 Task: Start in the project AgileFire the sprint 'User Research Sprint', with a duration of 2 weeks. Start in the project AgileFire the sprint 'User Research Sprint', with a duration of 1 week. Start in the project AgileFire the sprint 'User Research Sprint', with a duration of 3 weeks
Action: Mouse moved to (729, 170)
Screenshot: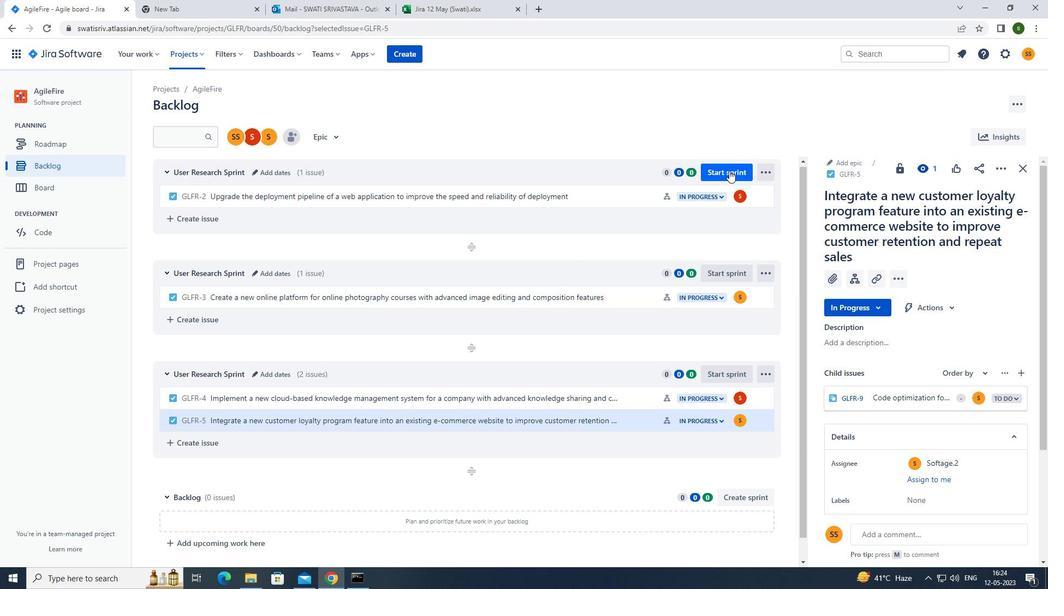 
Action: Mouse pressed left at (729, 170)
Screenshot: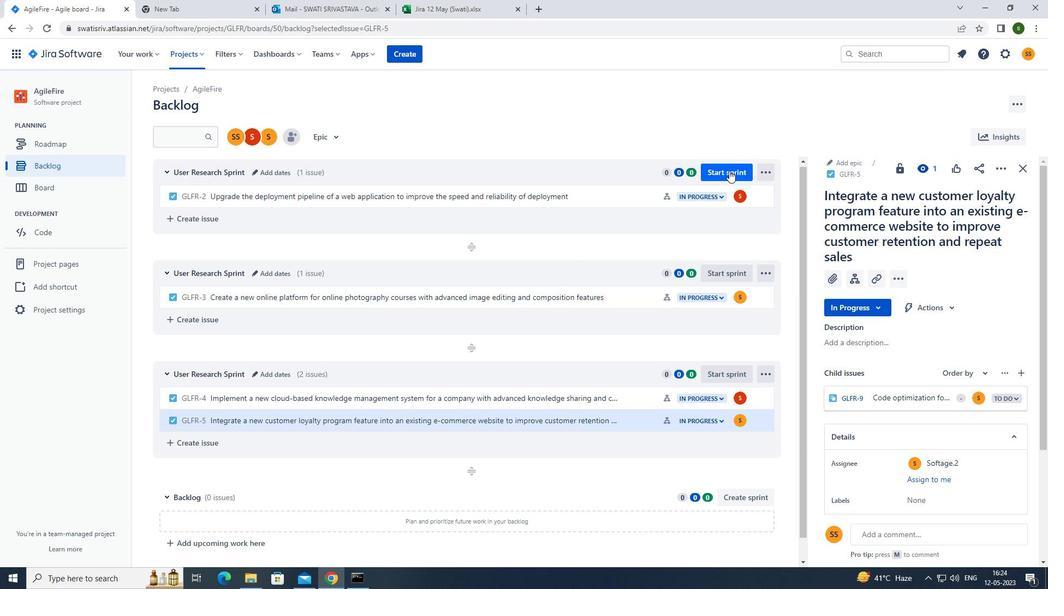 
Action: Mouse moved to (484, 190)
Screenshot: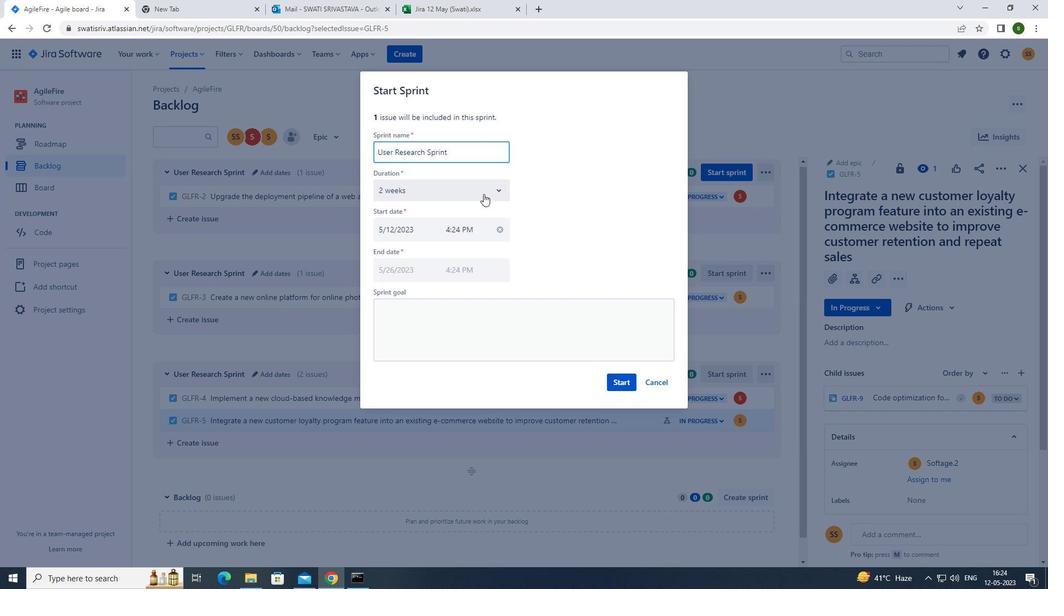 
Action: Mouse pressed left at (484, 190)
Screenshot: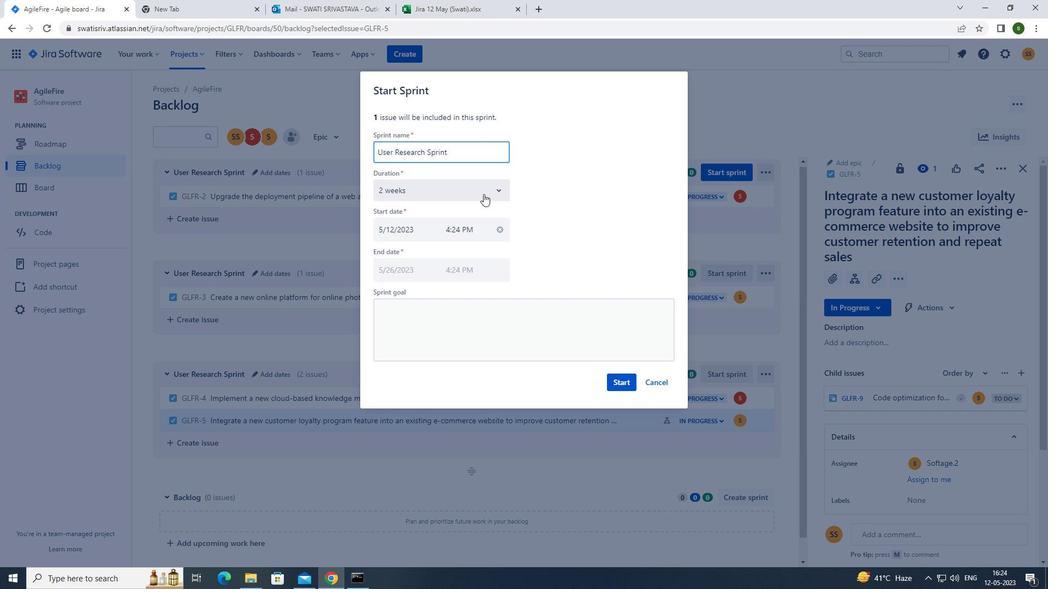 
Action: Mouse moved to (425, 237)
Screenshot: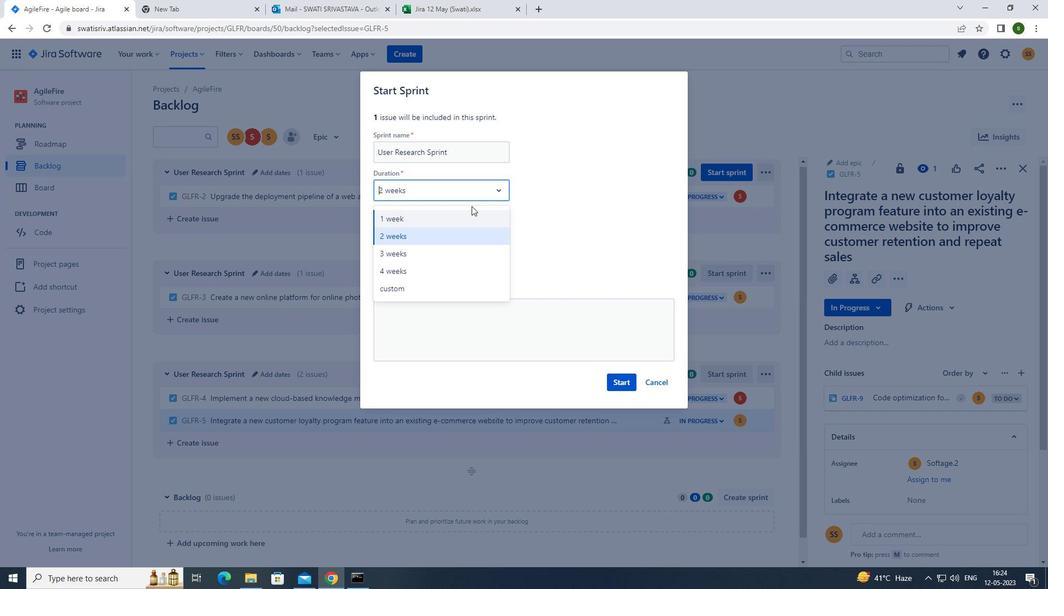 
Action: Mouse pressed left at (425, 237)
Screenshot: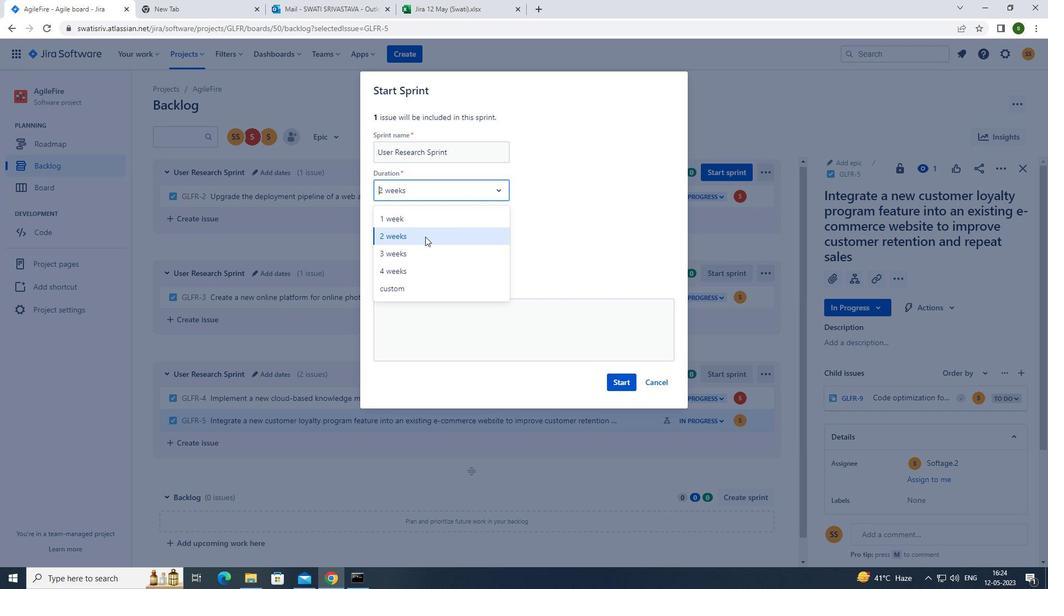 
Action: Mouse moved to (619, 384)
Screenshot: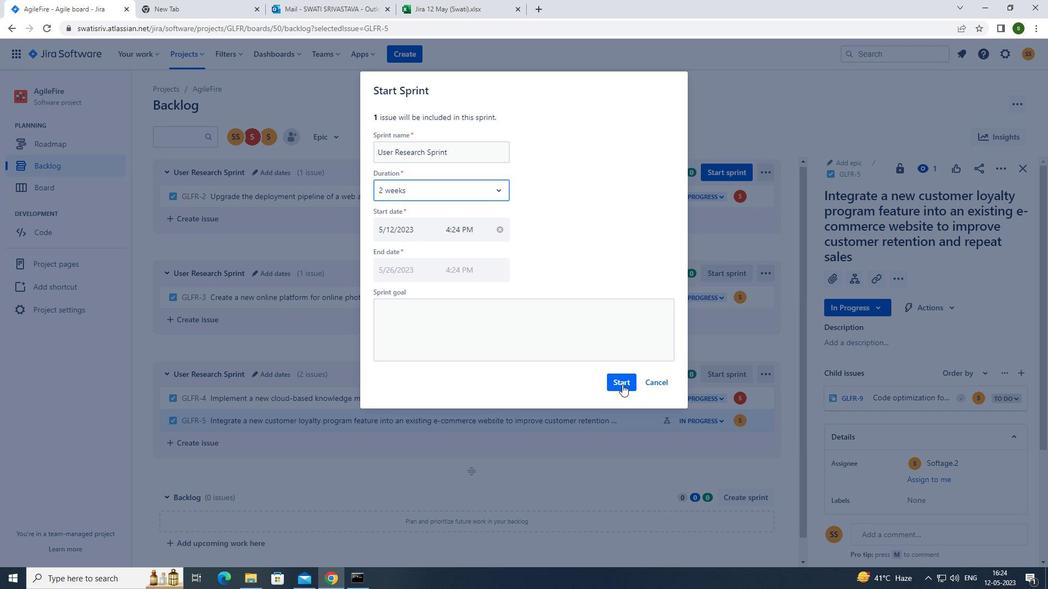 
Action: Mouse pressed left at (619, 384)
Screenshot: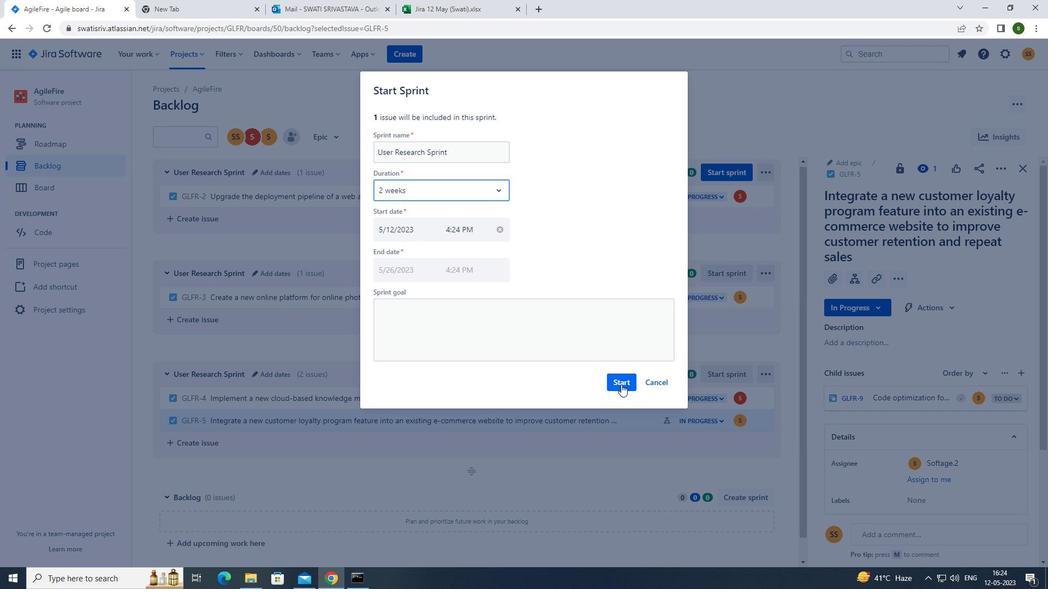 
Action: Mouse moved to (55, 159)
Screenshot: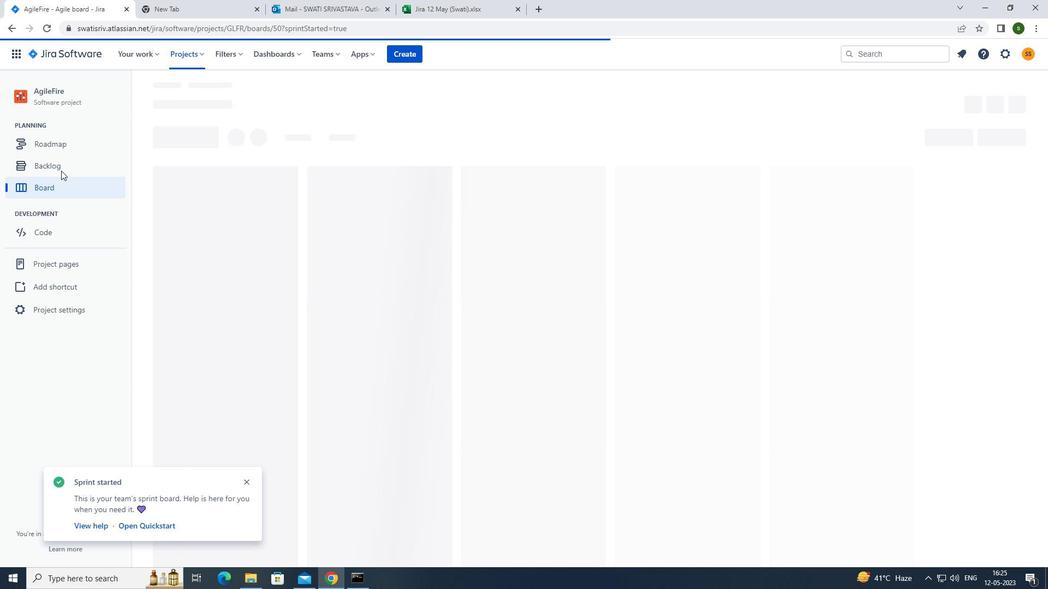 
Action: Mouse pressed left at (55, 159)
Screenshot: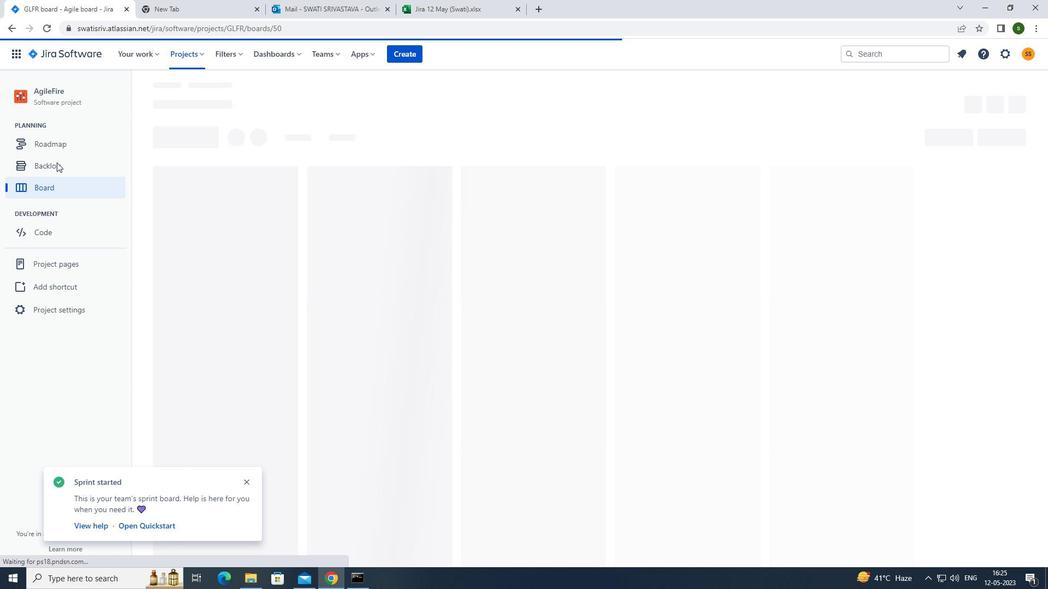 
Action: Mouse moved to (952, 267)
Screenshot: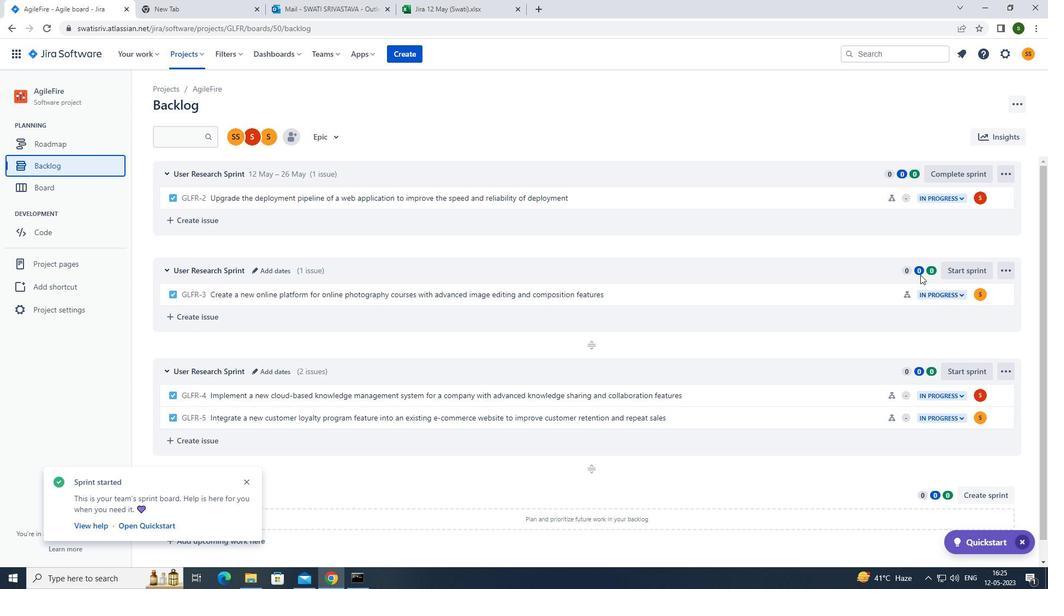 
Action: Mouse pressed left at (952, 267)
Screenshot: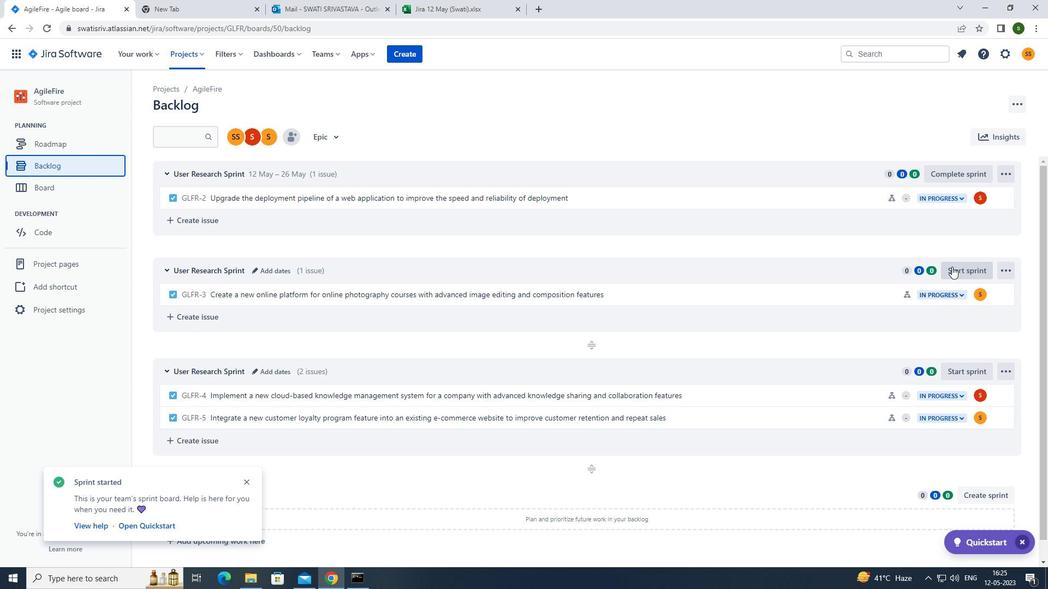 
Action: Mouse moved to (474, 187)
Screenshot: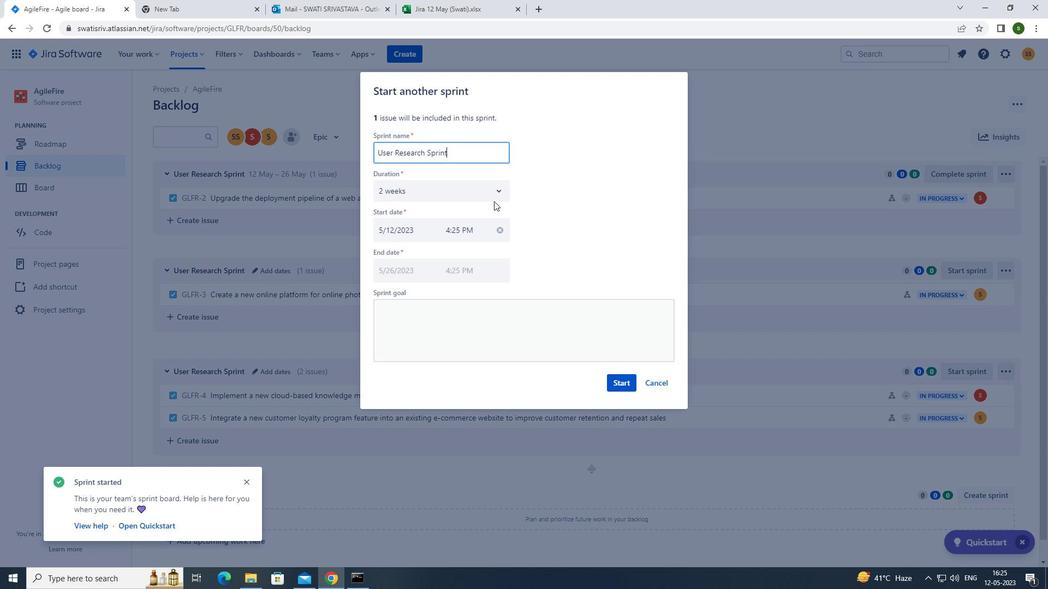 
Action: Mouse pressed left at (474, 187)
Screenshot: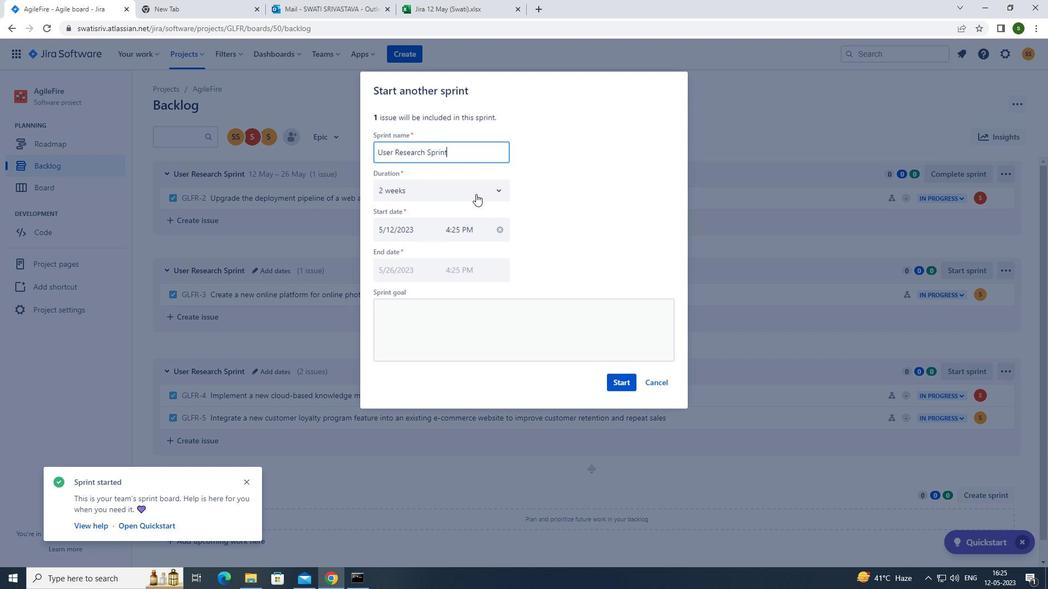 
Action: Mouse moved to (437, 218)
Screenshot: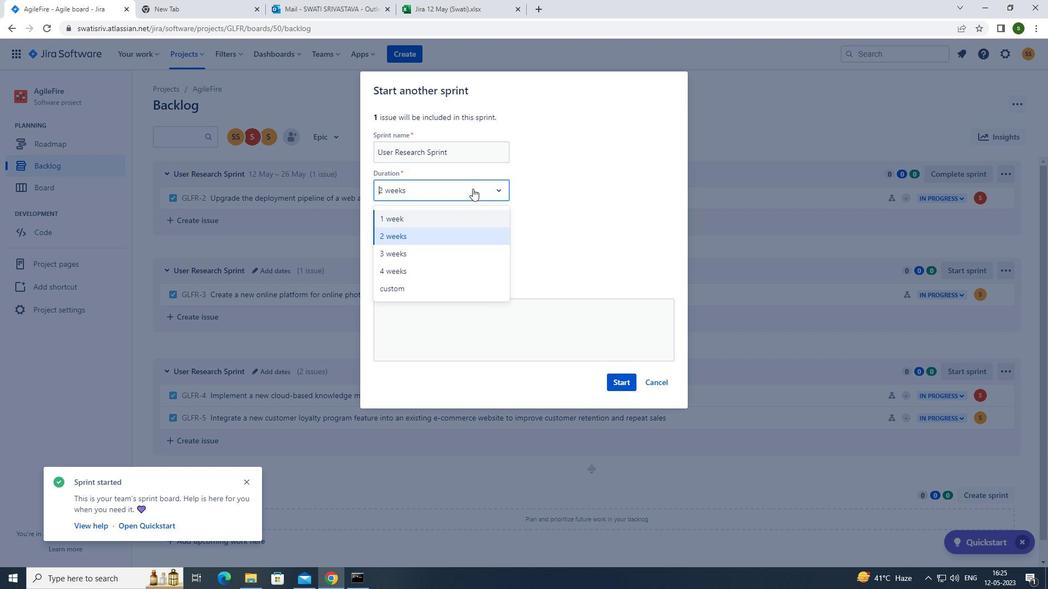 
Action: Mouse pressed left at (437, 218)
Screenshot: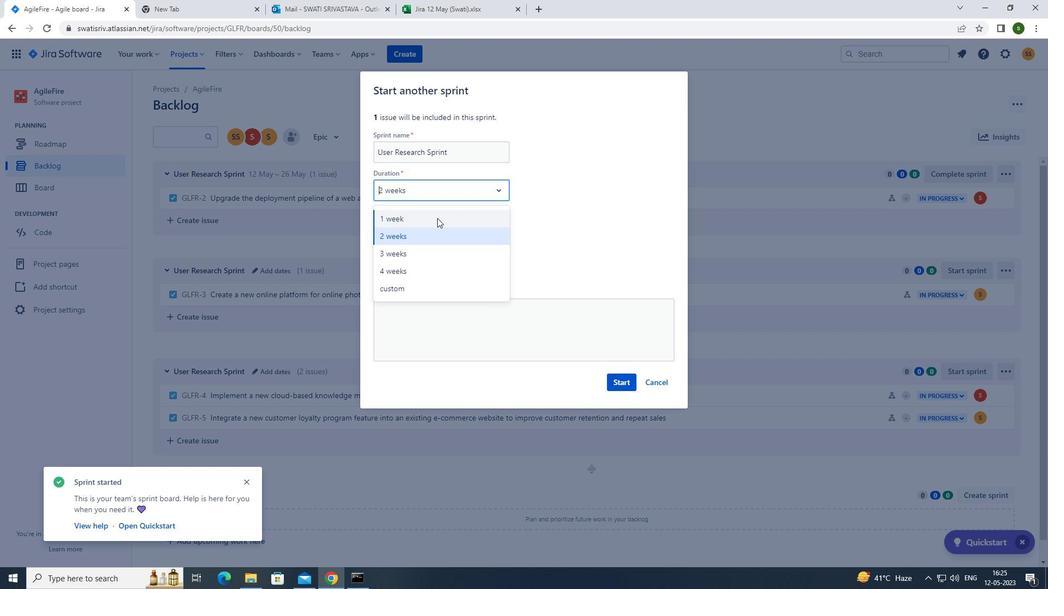 
Action: Mouse moved to (609, 380)
Screenshot: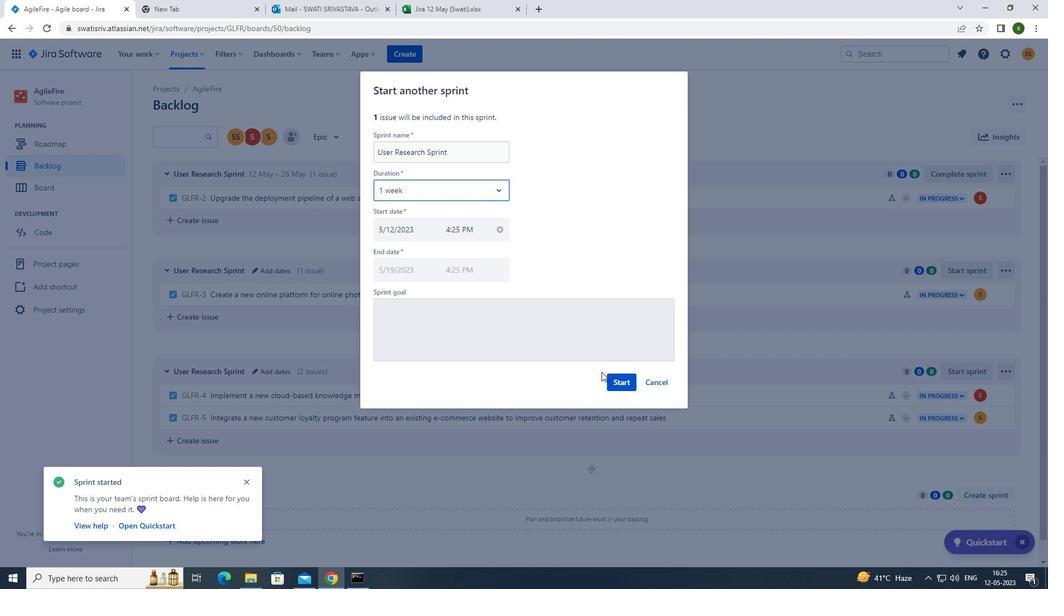 
Action: Mouse pressed left at (609, 380)
Screenshot: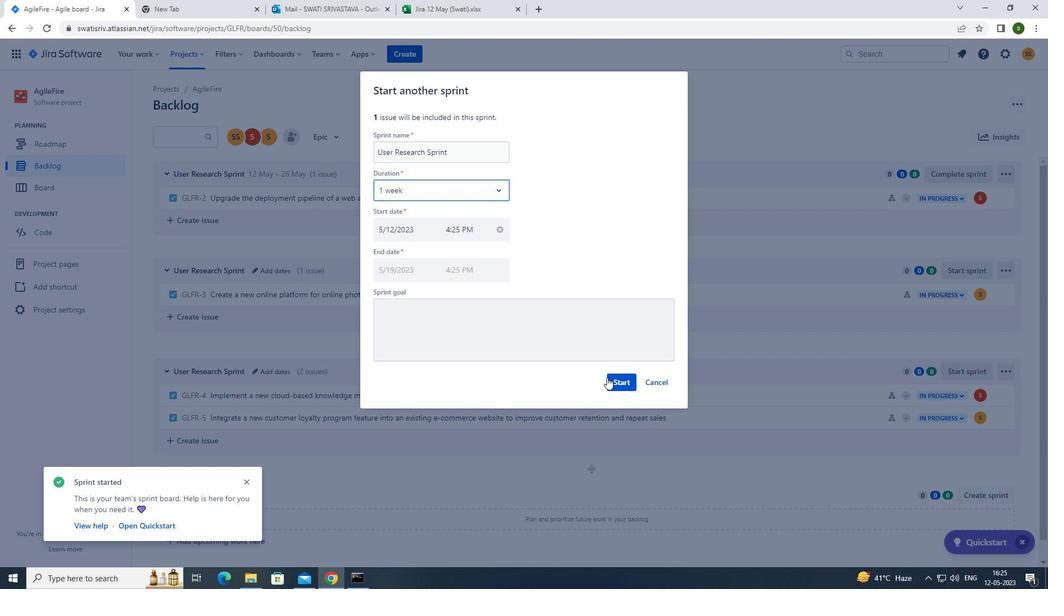 
Action: Mouse moved to (55, 167)
Screenshot: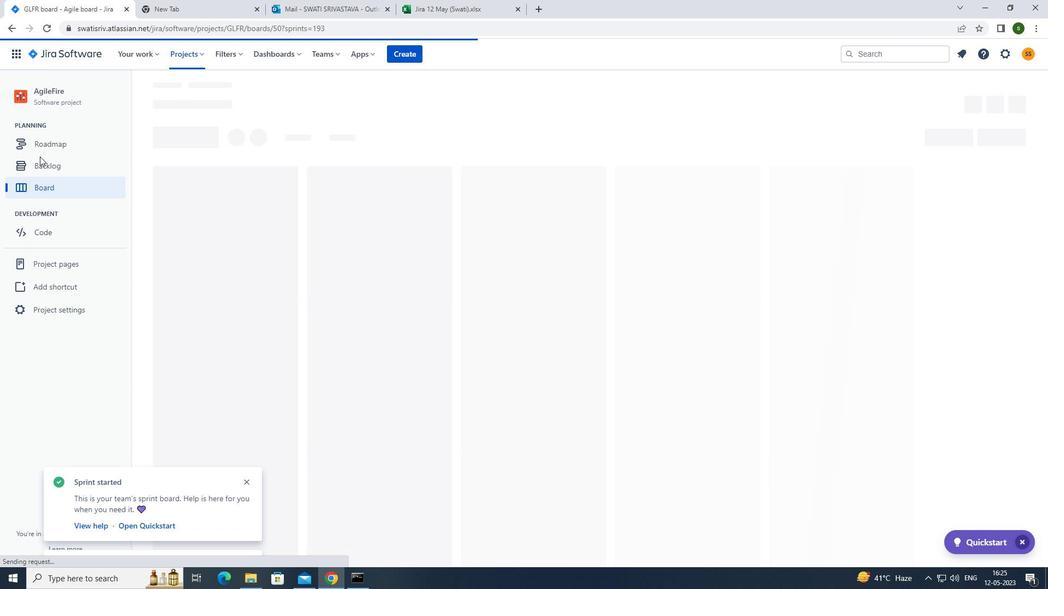 
Action: Mouse pressed left at (55, 167)
Screenshot: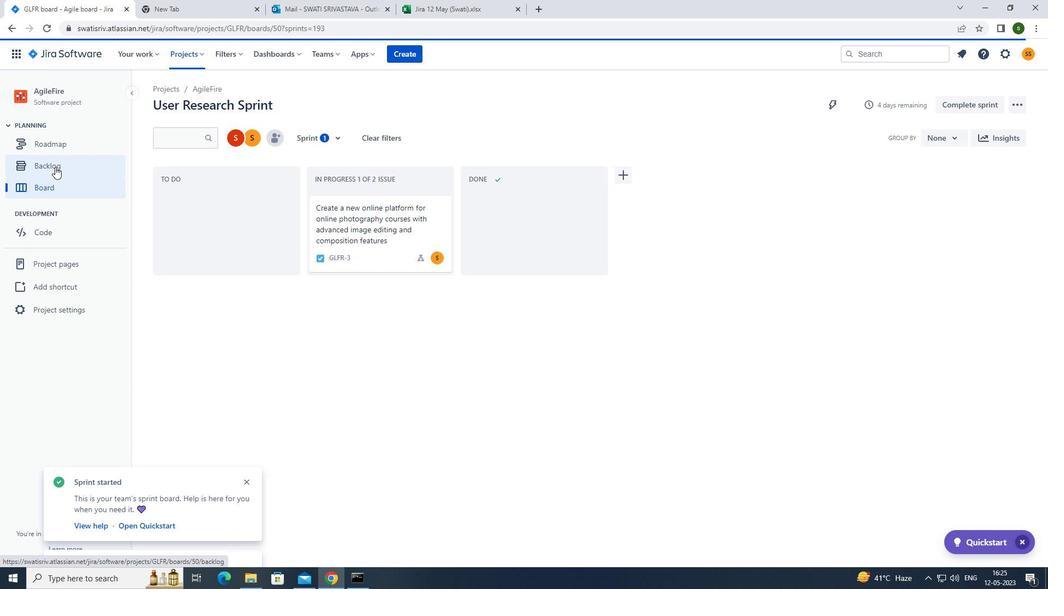 
Action: Mouse moved to (972, 365)
Screenshot: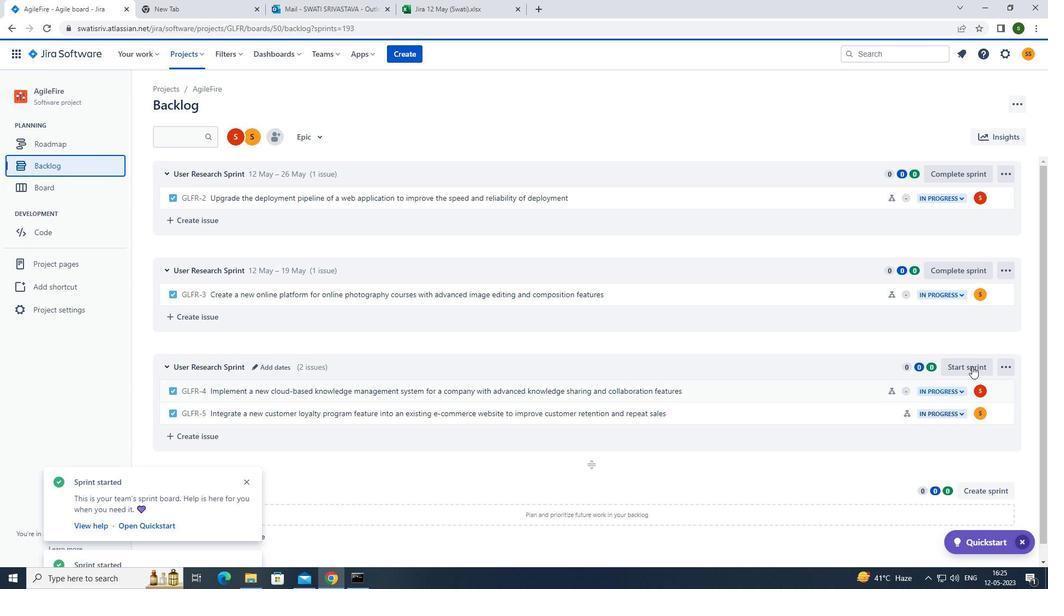 
Action: Mouse pressed left at (972, 365)
Screenshot: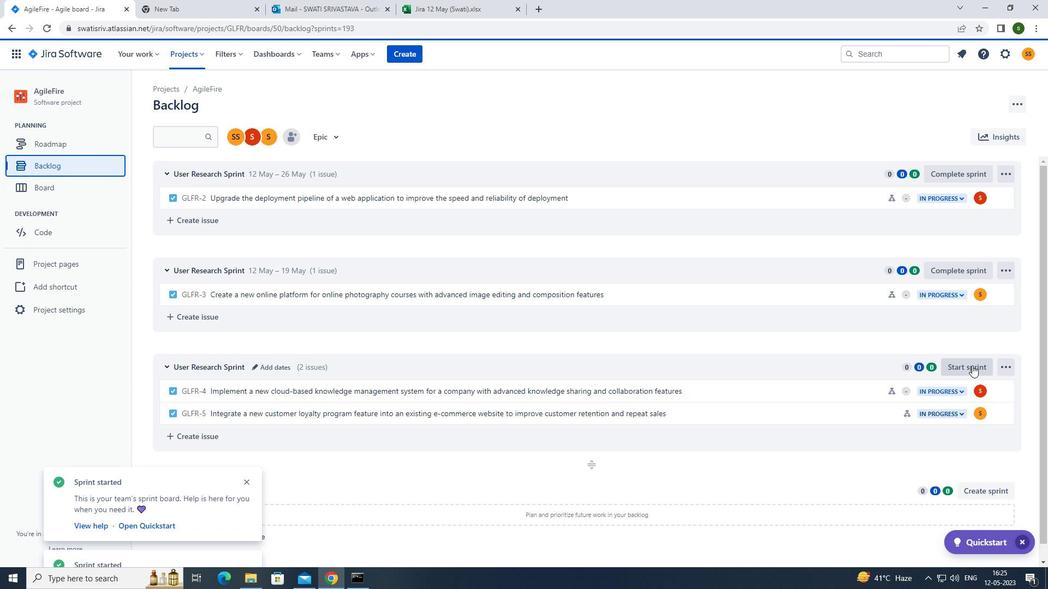 
Action: Mouse moved to (474, 187)
Screenshot: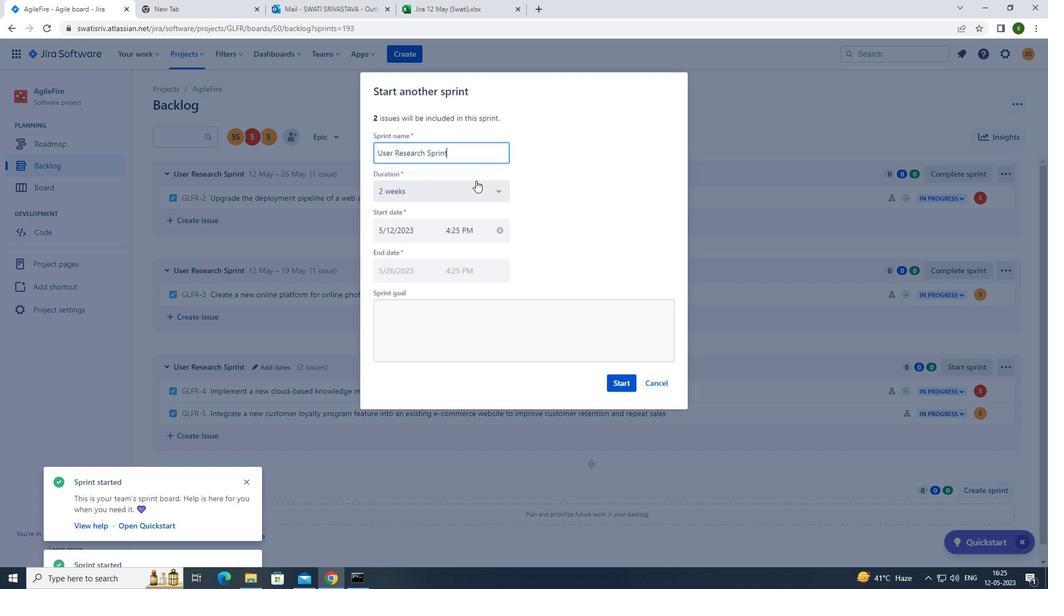 
Action: Mouse pressed left at (474, 187)
Screenshot: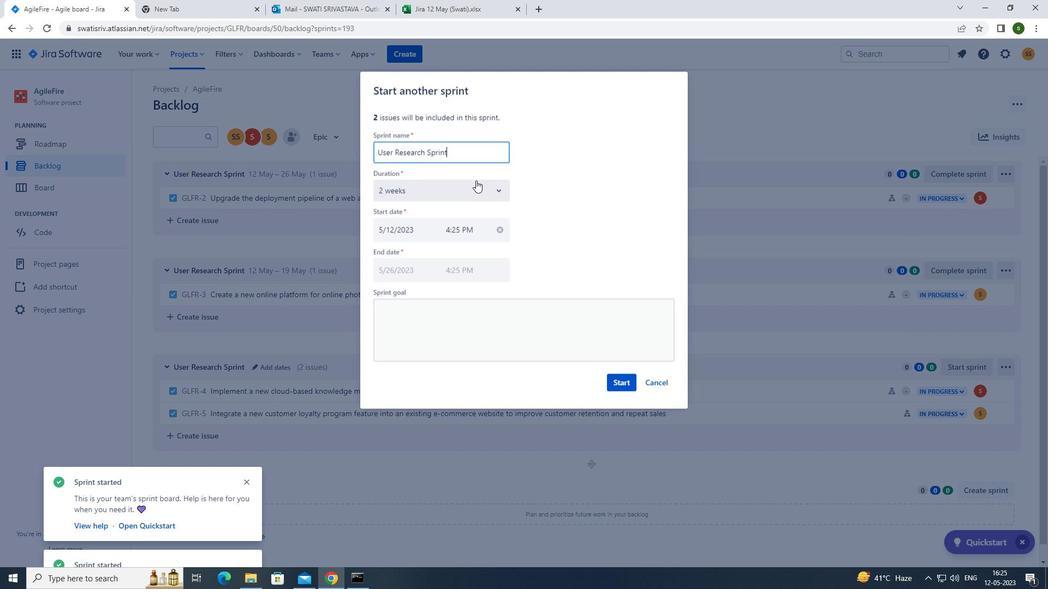 
Action: Mouse moved to (410, 253)
Screenshot: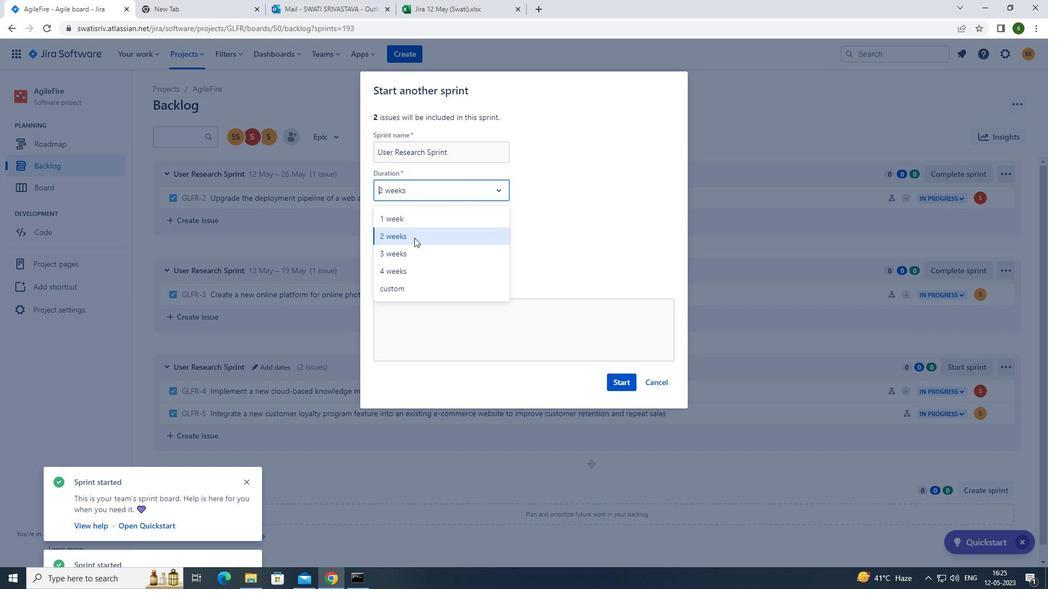 
Action: Mouse pressed left at (410, 253)
Screenshot: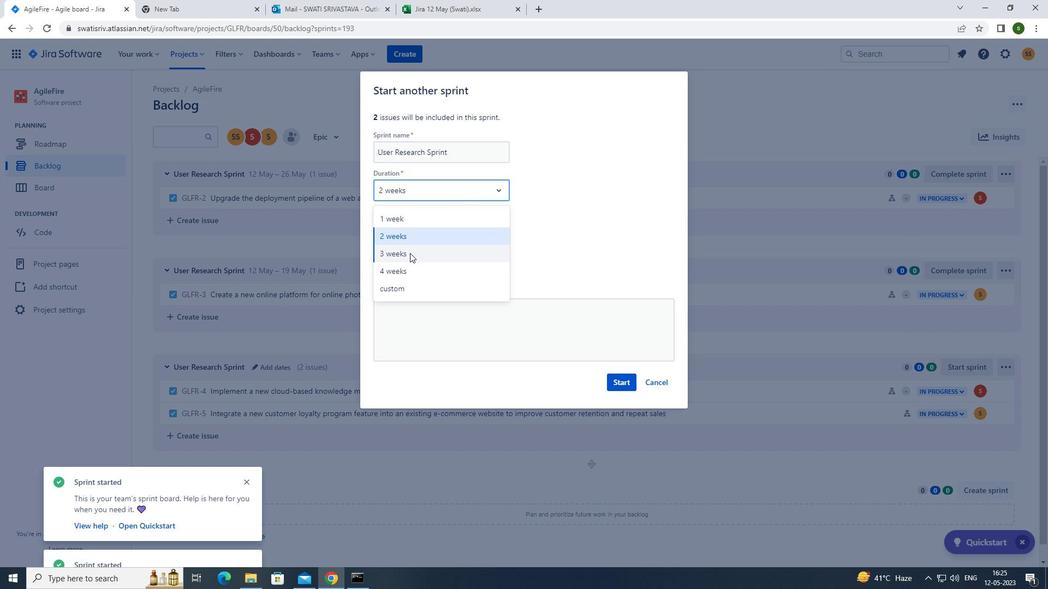 
Action: Mouse moved to (623, 383)
Screenshot: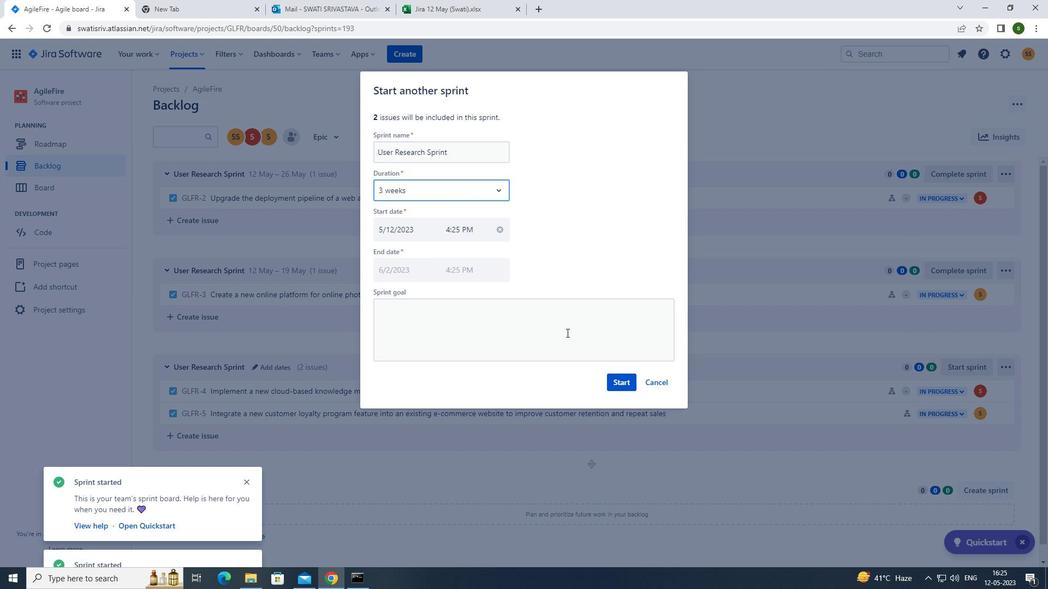 
Action: Mouse pressed left at (623, 383)
Screenshot: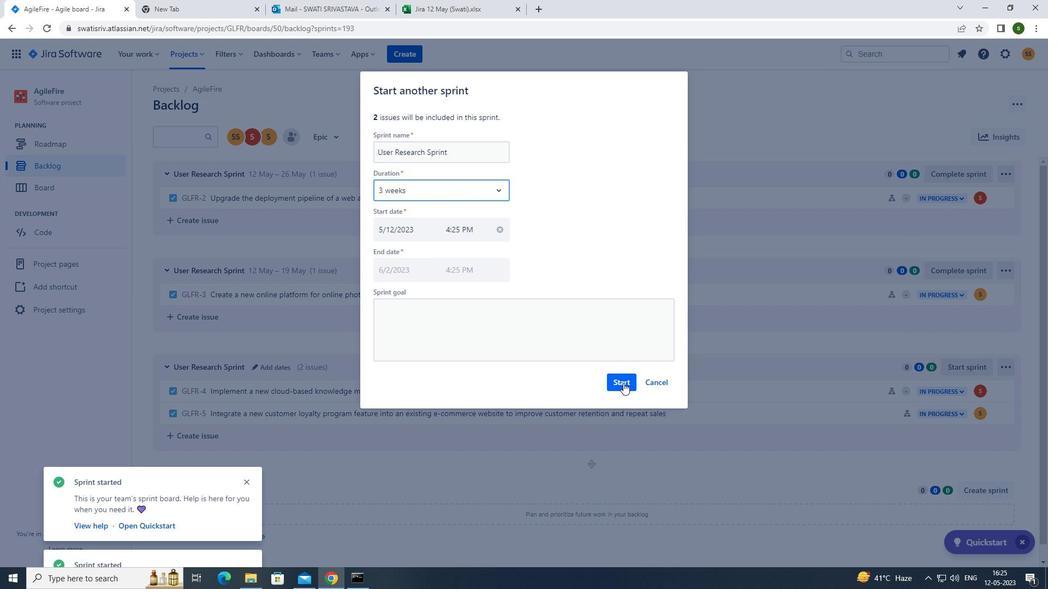 
